 Task: Find and verify the contact details for 'Sarthak Bansal' in the address book.
Action: Mouse moved to (9, 78)
Screenshot: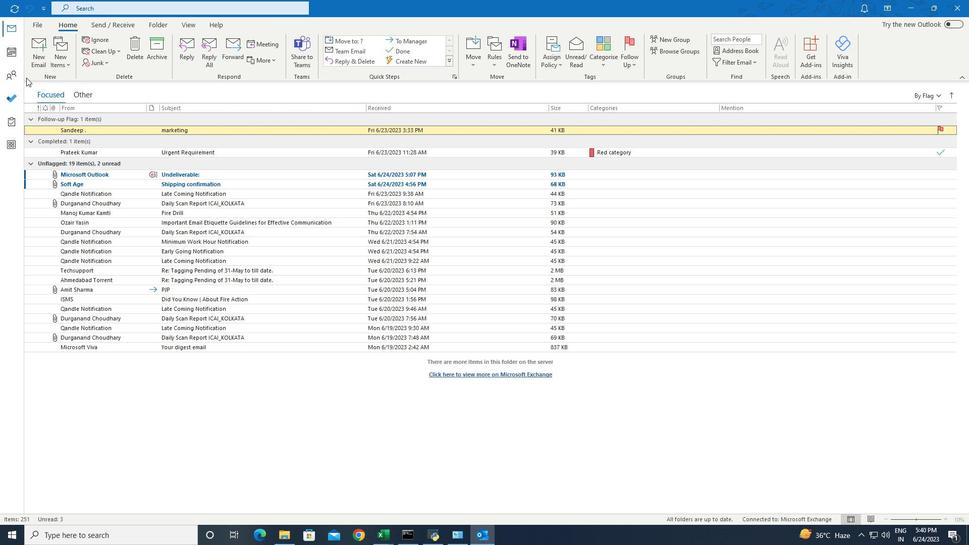 
Action: Mouse pressed left at (9, 78)
Screenshot: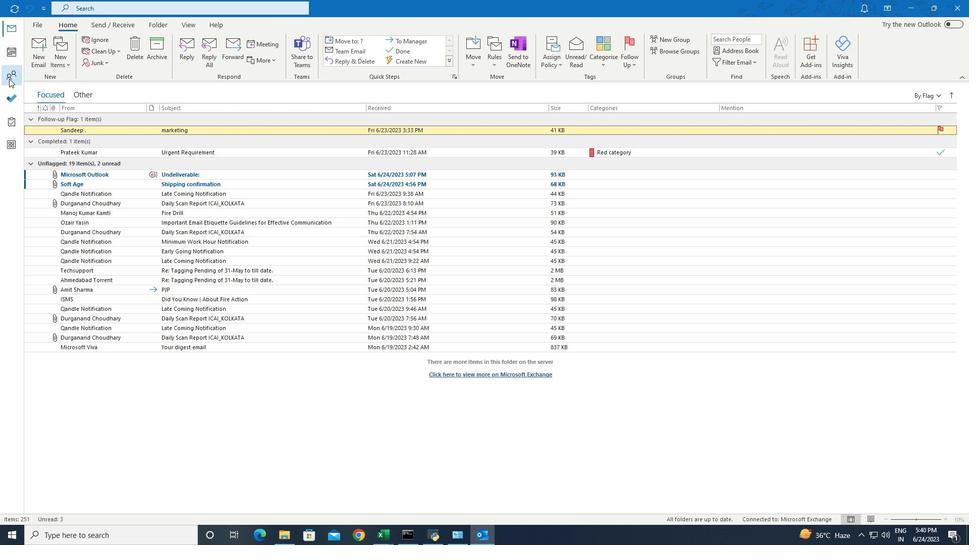 
Action: Mouse moved to (801, 53)
Screenshot: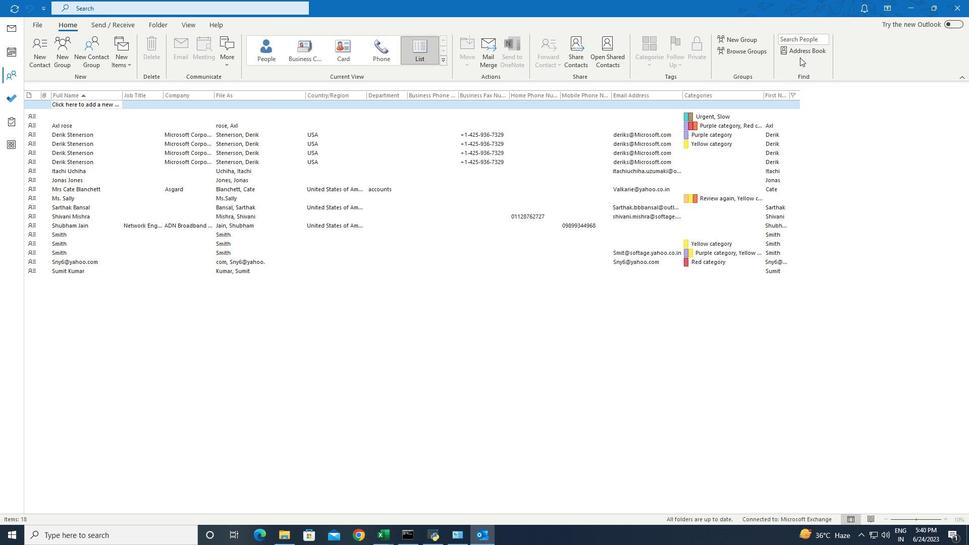 
Action: Mouse pressed left at (801, 53)
Screenshot: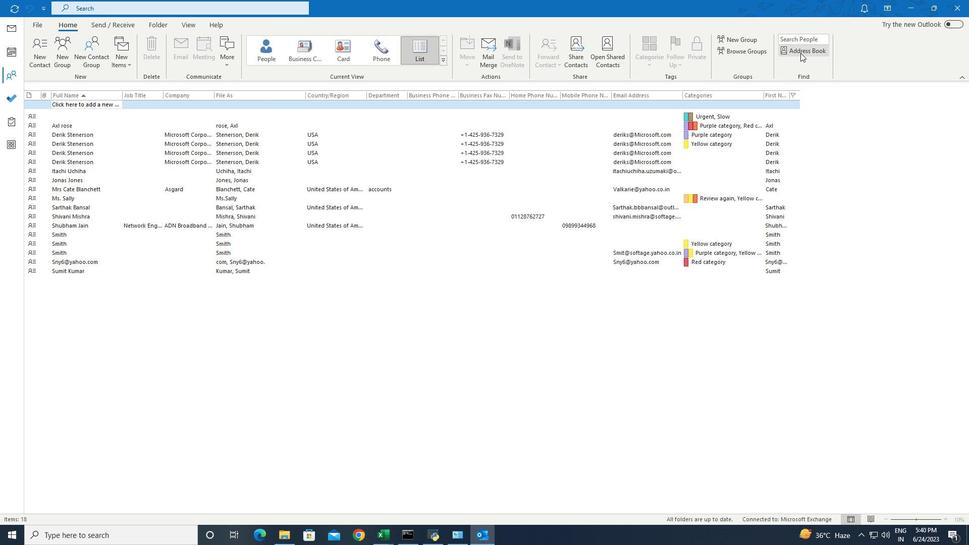 
Action: Mouse moved to (580, 198)
Screenshot: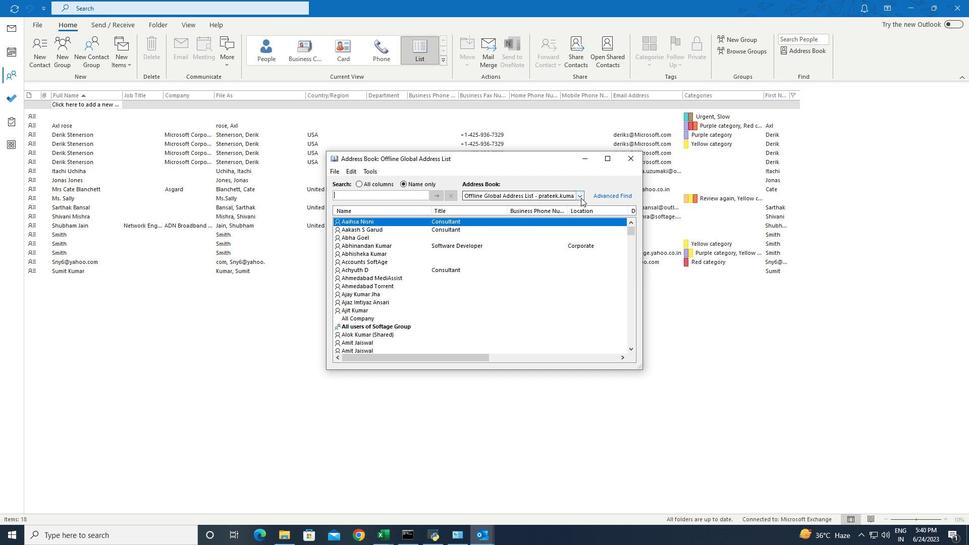 
Action: Mouse pressed left at (580, 198)
Screenshot: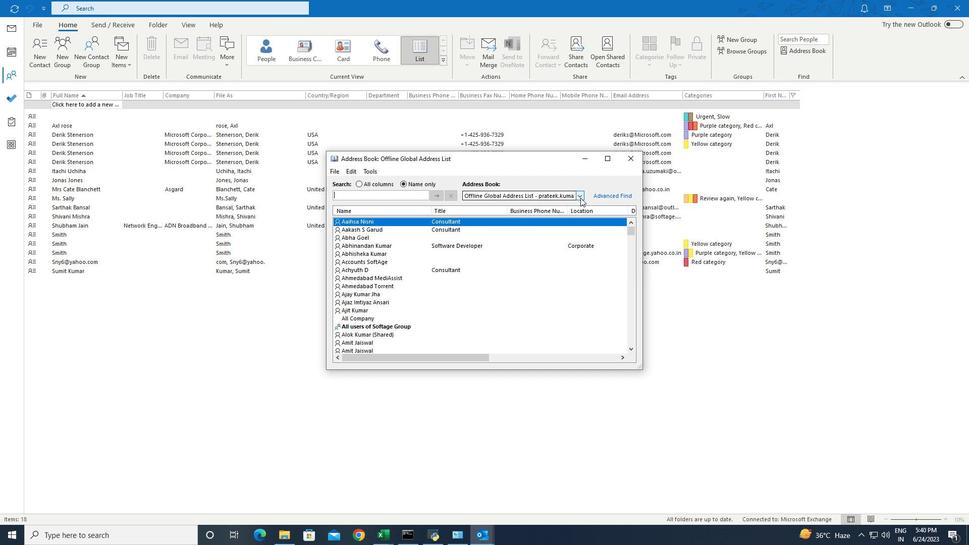 
Action: Mouse moved to (499, 211)
Screenshot: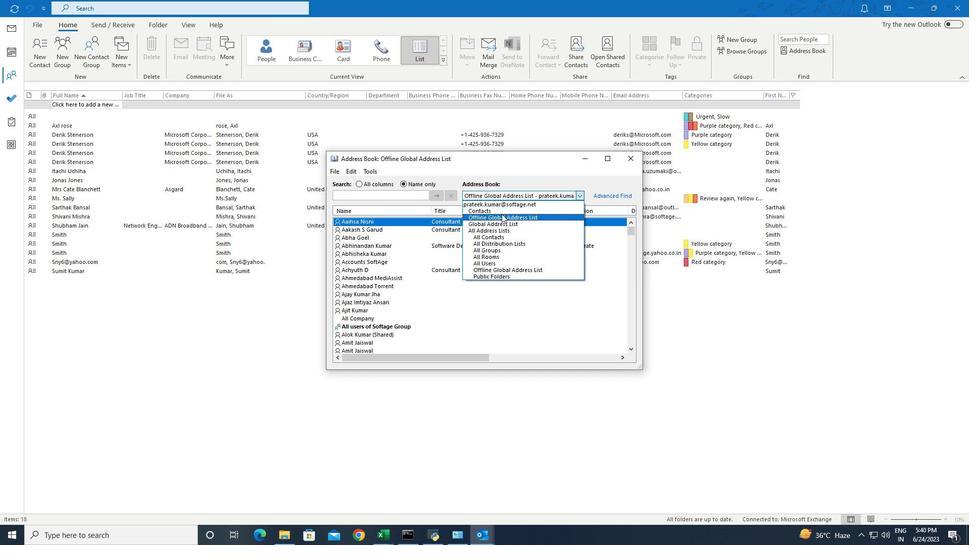 
Action: Mouse pressed left at (499, 211)
Screenshot: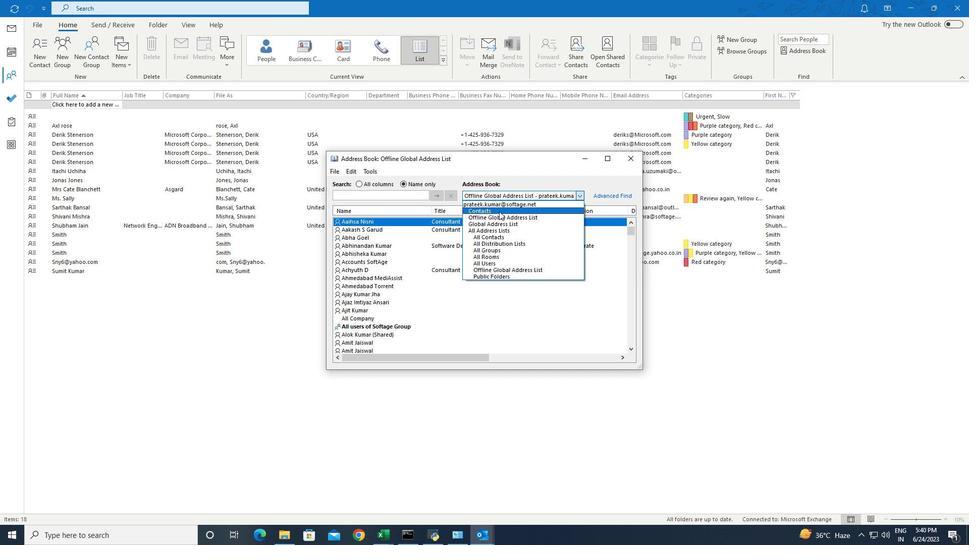 
Action: Mouse moved to (402, 194)
Screenshot: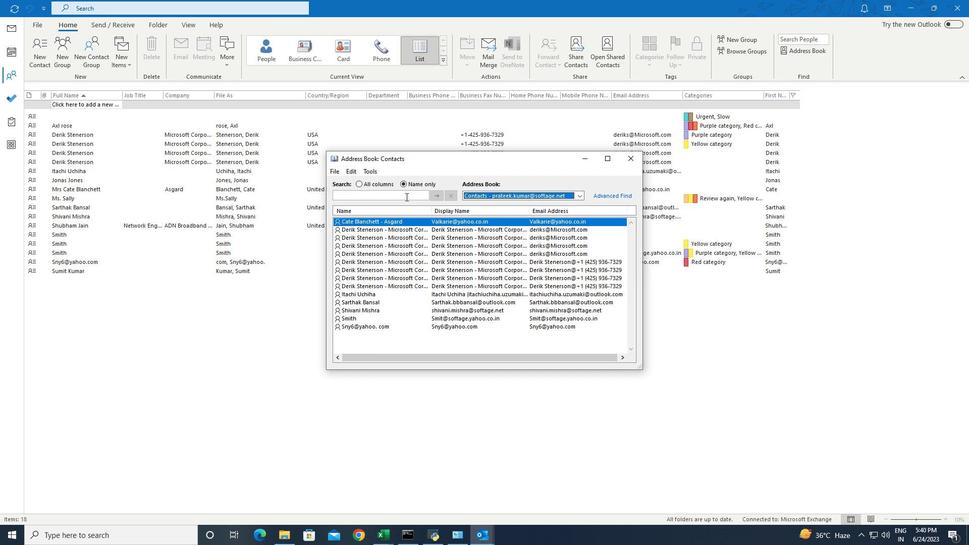 
Action: Mouse pressed left at (402, 194)
Screenshot: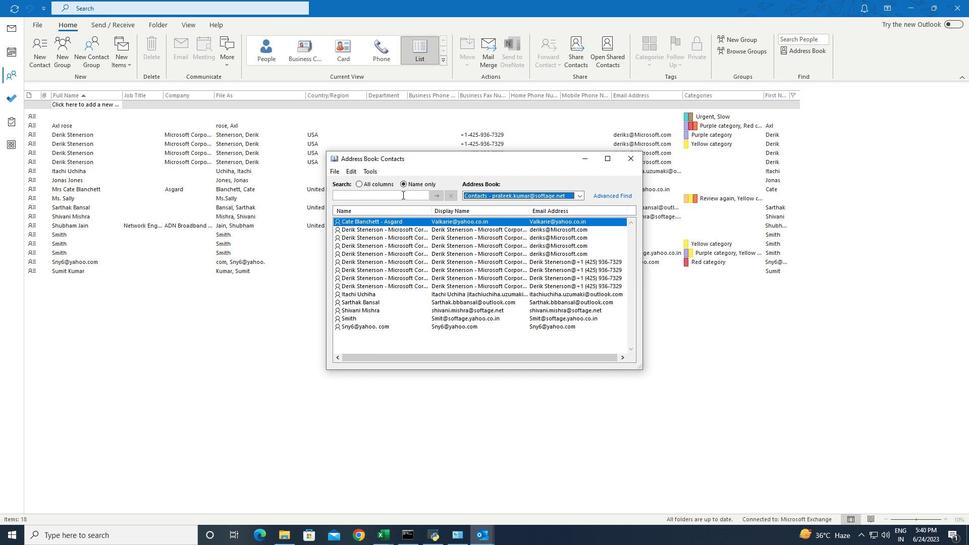 
Action: Key pressed <Key.shift>Sarthak<Key.space><Key.shift>Bansal<Key.enter>
Screenshot: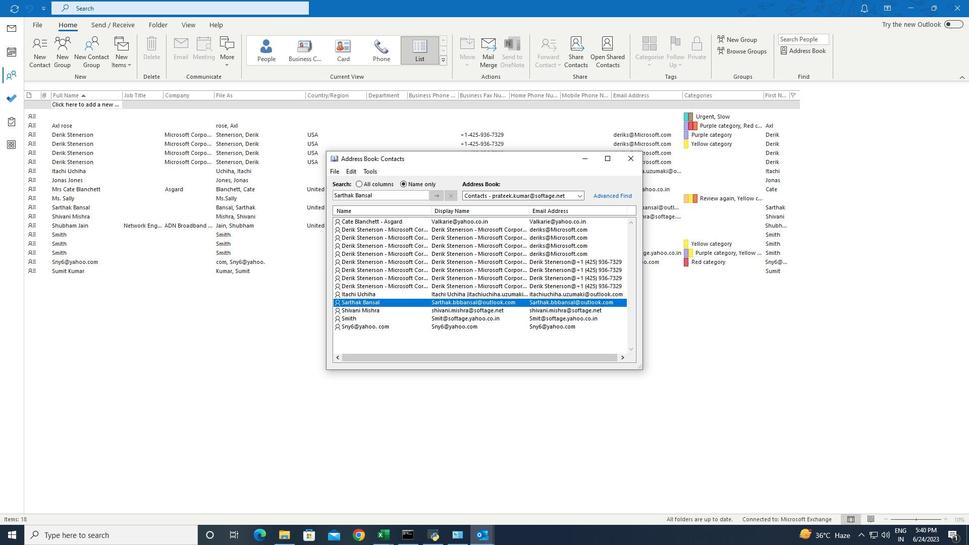 
